 Task: Plan a virtual team-building trivia night for the 11th at 8:30 PM.
Action: Mouse moved to (48, 88)
Screenshot: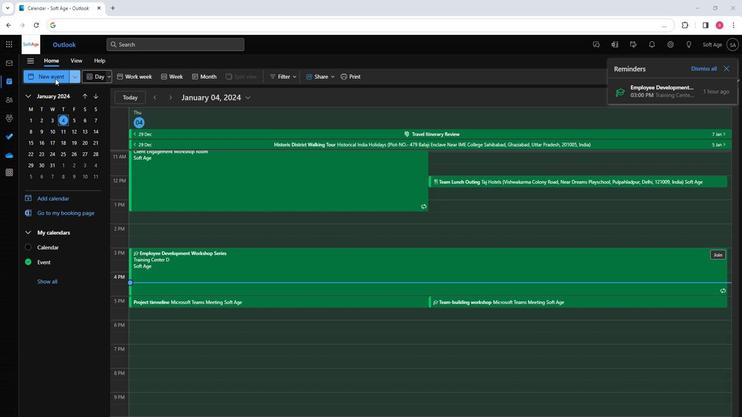 
Action: Mouse pressed left at (48, 88)
Screenshot: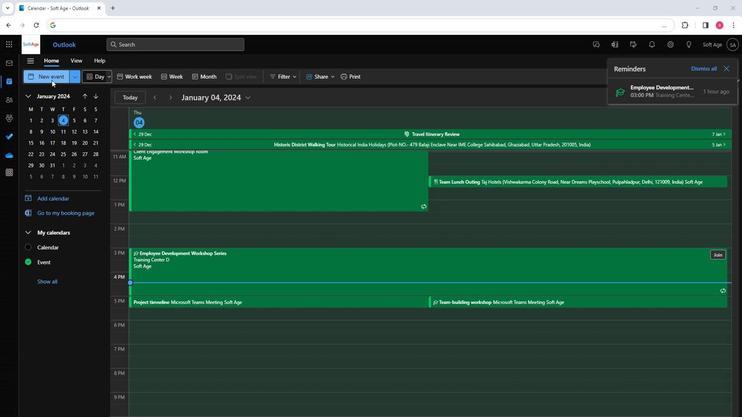 
Action: Mouse moved to (148, 238)
Screenshot: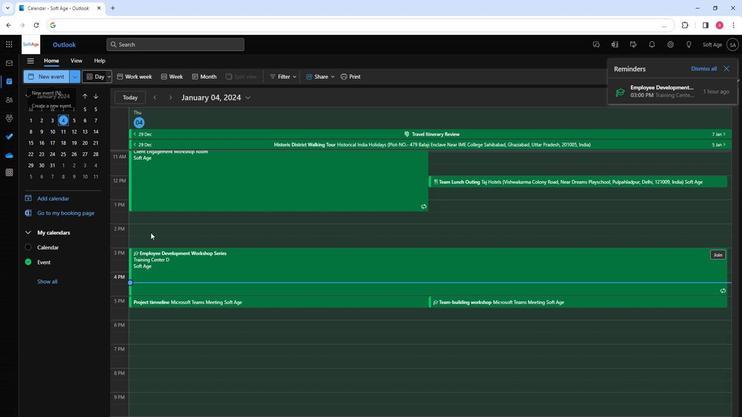 
Action: Key pressed <Key.shift>Virtual<Key.space><Key.shift>Team-<Key.shift>Building<Key.space><Key.shift>Trivia<Key.space><Key.shift>Night
Screenshot: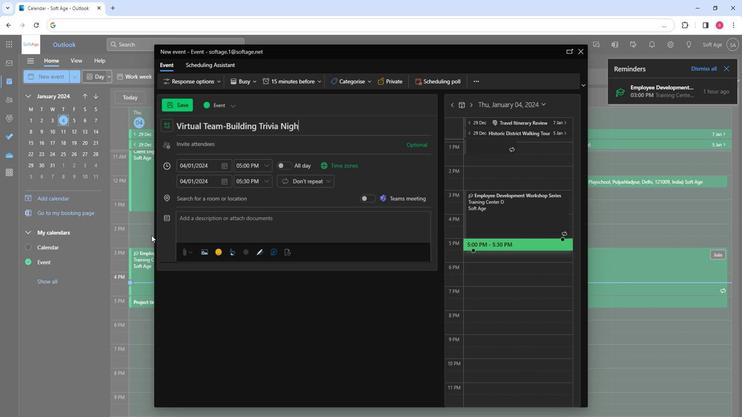 
Action: Mouse moved to (200, 151)
Screenshot: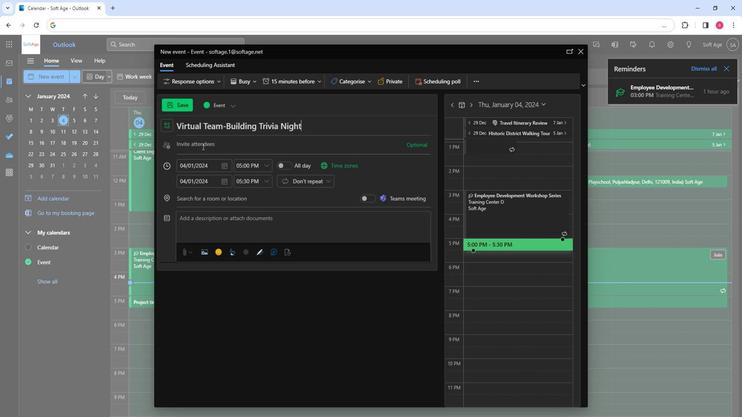 
Action: Mouse pressed left at (200, 151)
Screenshot: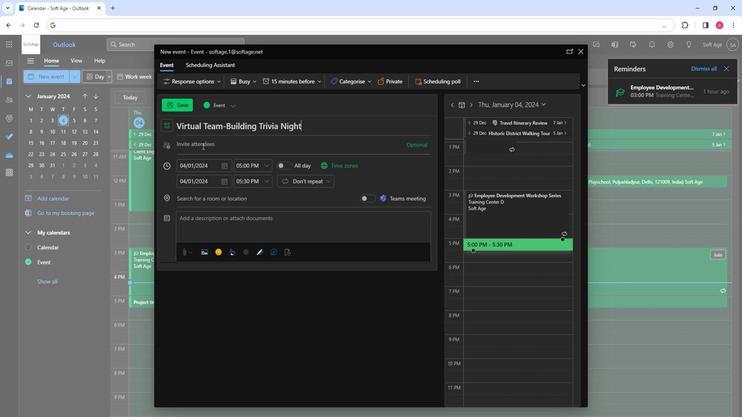 
Action: Mouse moved to (197, 150)
Screenshot: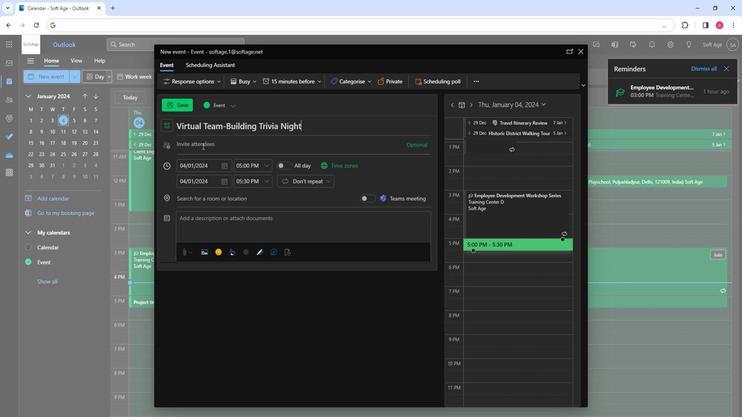 
Action: Key pressed so
Screenshot: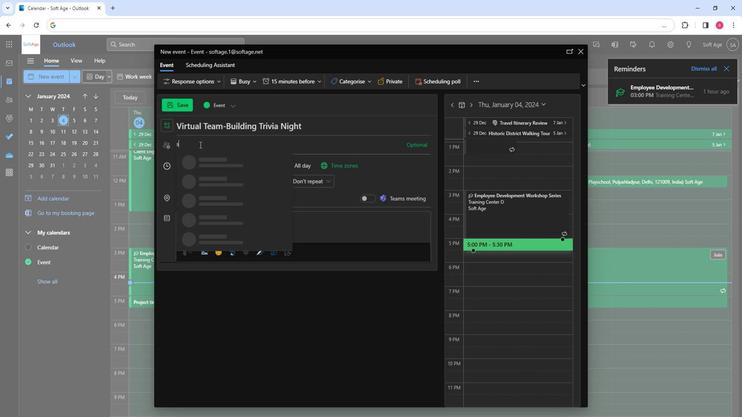 
Action: Mouse moved to (236, 182)
Screenshot: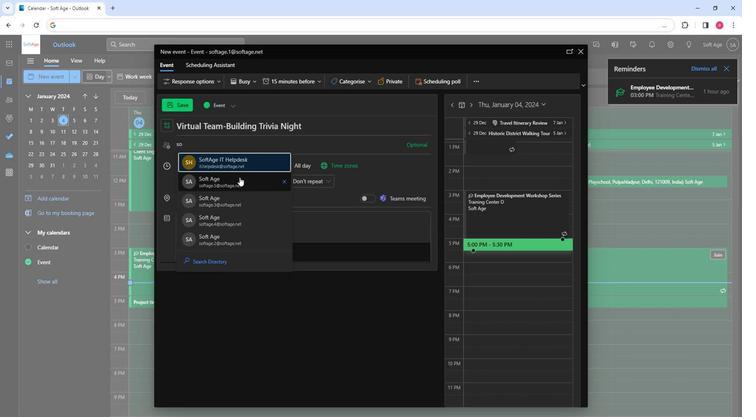 
Action: Mouse pressed left at (236, 182)
Screenshot: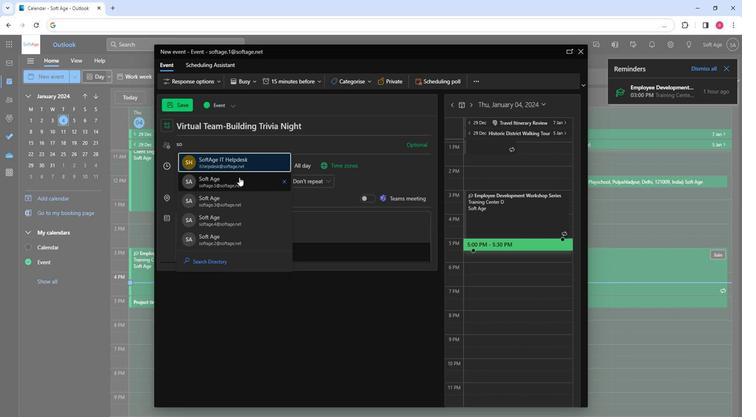 
Action: Mouse moved to (236, 182)
Screenshot: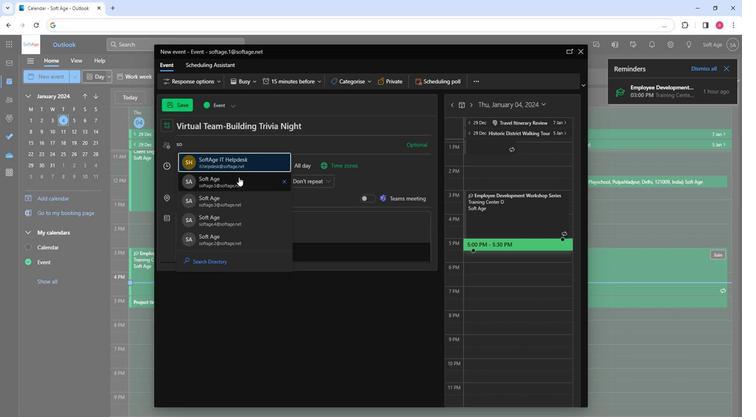 
Action: Key pressed so
Screenshot: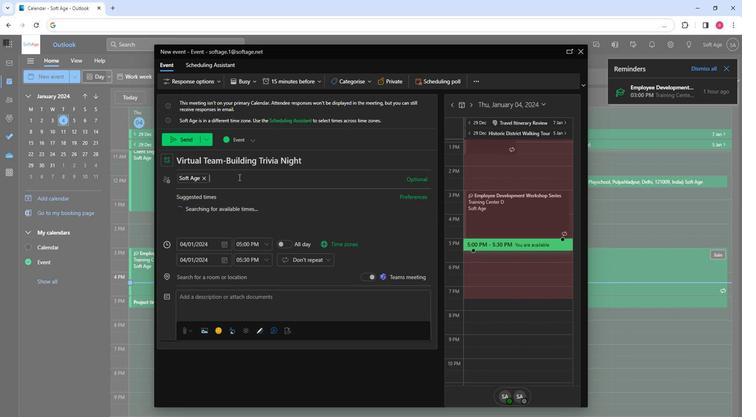 
Action: Mouse moved to (238, 240)
Screenshot: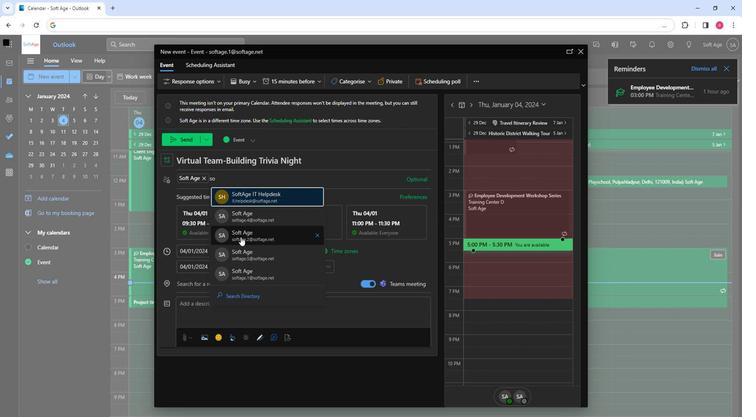 
Action: Mouse pressed left at (238, 240)
Screenshot: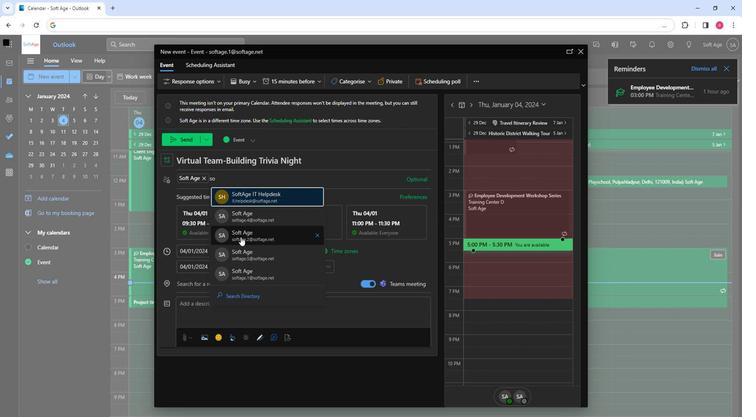 
Action: Key pressed so
Screenshot: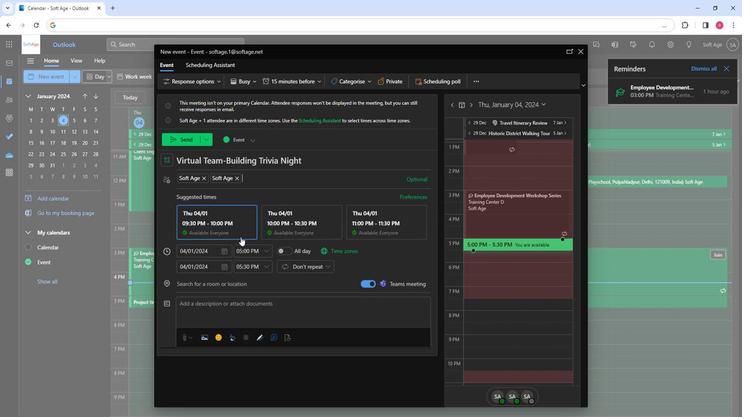 
Action: Mouse moved to (272, 259)
Screenshot: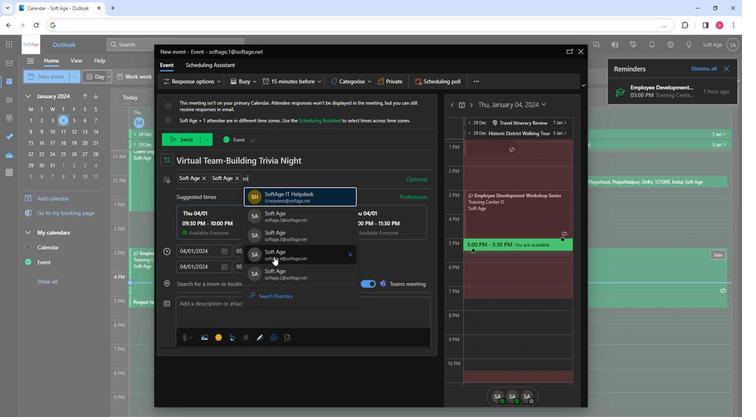 
Action: Mouse pressed left at (272, 259)
Screenshot: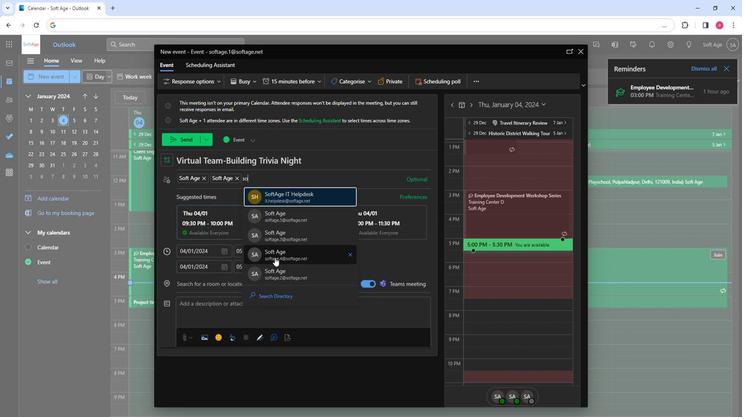 
Action: Mouse moved to (219, 255)
Screenshot: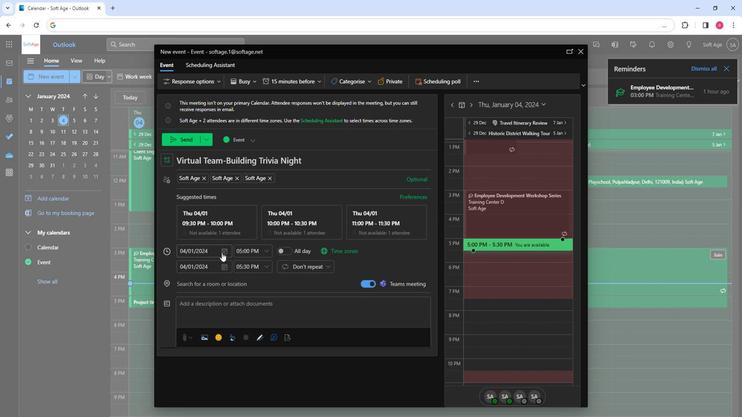 
Action: Mouse pressed left at (219, 255)
Screenshot: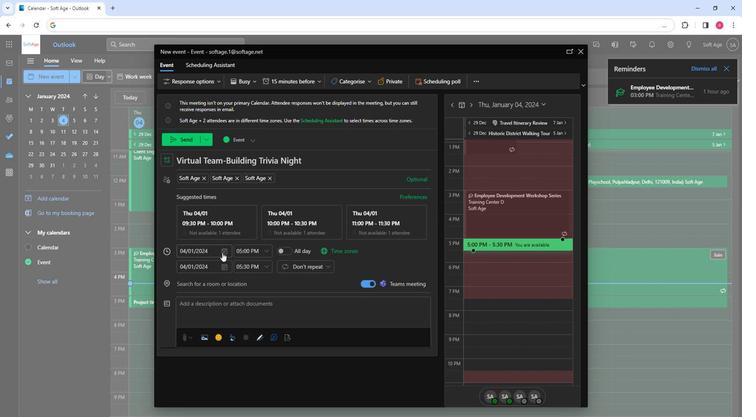 
Action: Mouse moved to (216, 305)
Screenshot: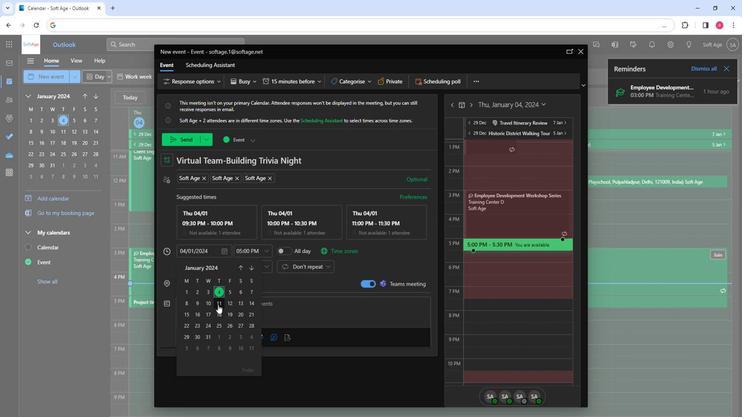 
Action: Mouse pressed left at (216, 305)
Screenshot: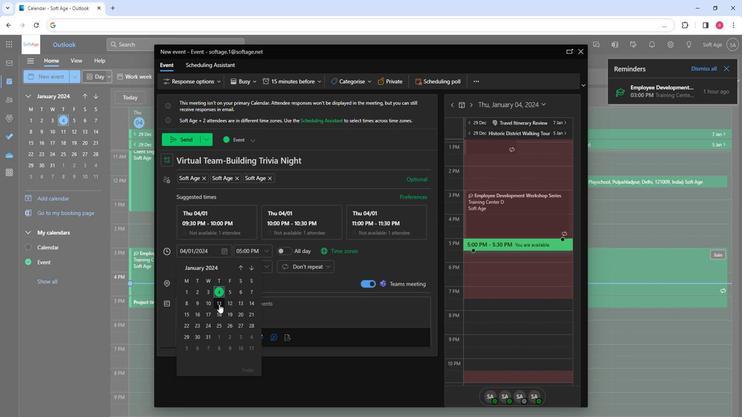 
Action: Mouse moved to (262, 258)
Screenshot: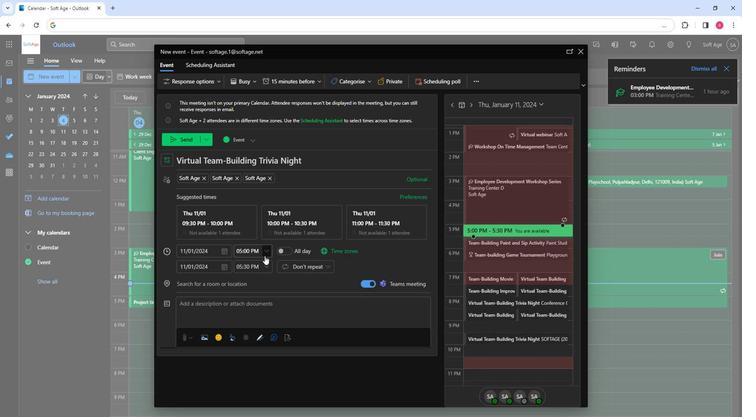 
Action: Mouse pressed left at (262, 258)
Screenshot: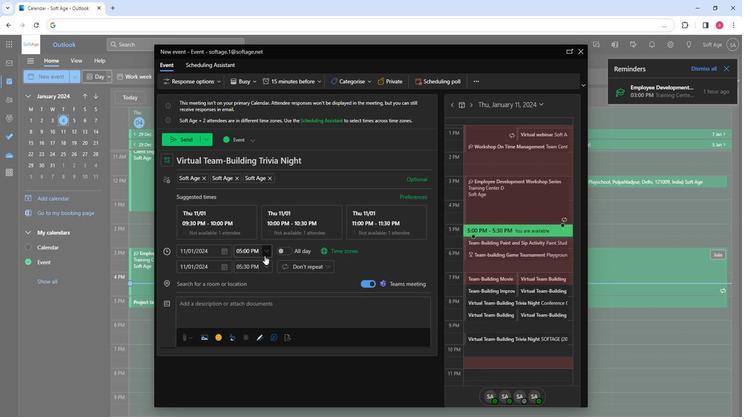 
Action: Mouse moved to (257, 291)
Screenshot: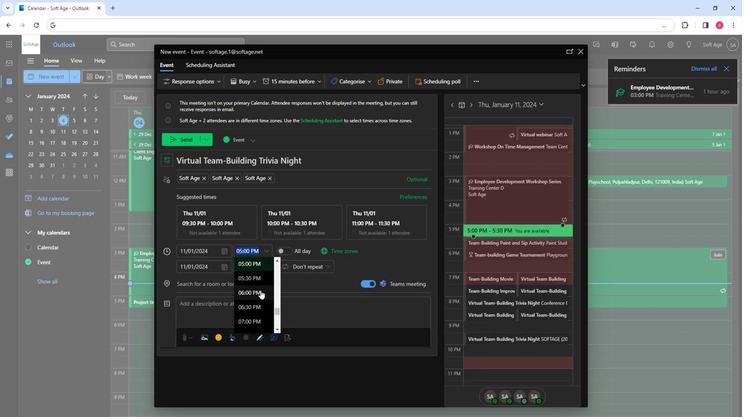 
Action: Mouse scrolled (257, 291) with delta (0, 0)
Screenshot: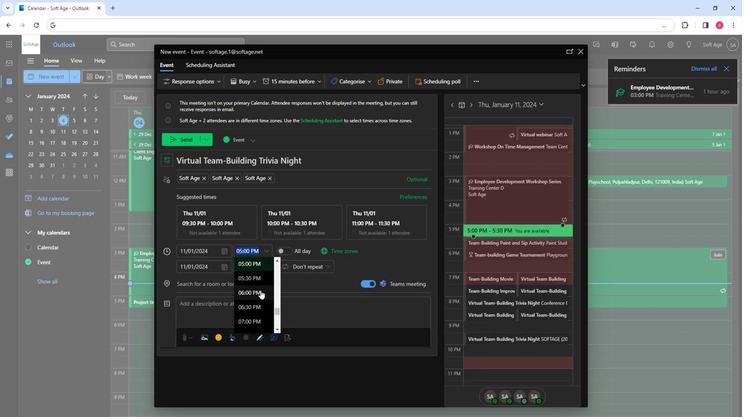 
Action: Mouse moved to (256, 291)
Screenshot: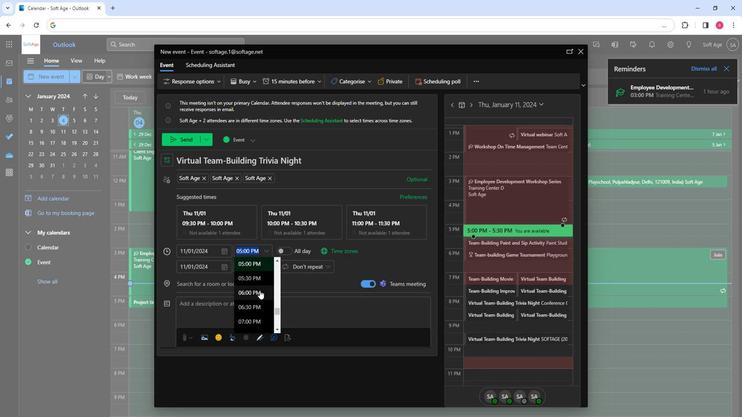 
Action: Mouse scrolled (256, 291) with delta (0, 0)
Screenshot: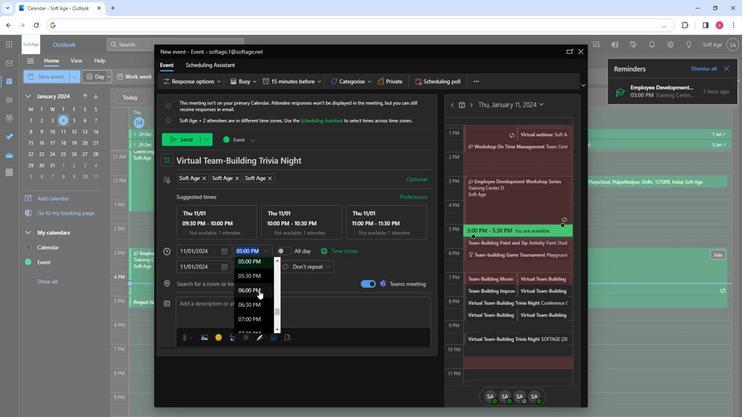 
Action: Mouse moved to (253, 283)
Screenshot: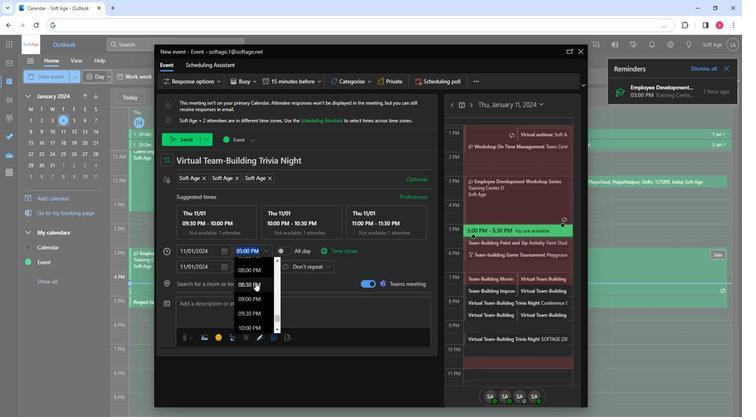 
Action: Mouse pressed left at (253, 283)
Screenshot: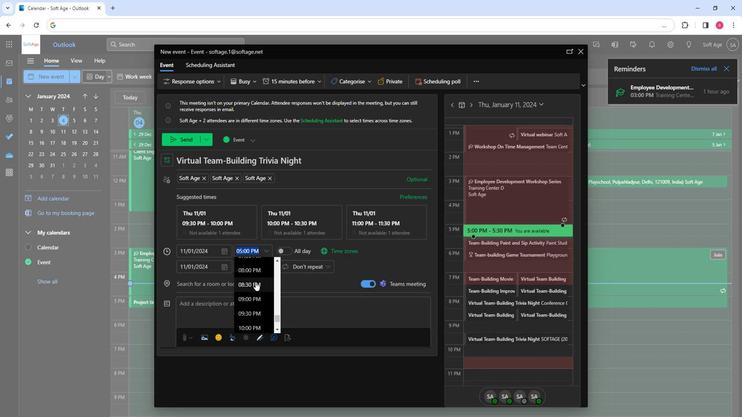 
Action: Mouse moved to (221, 288)
Screenshot: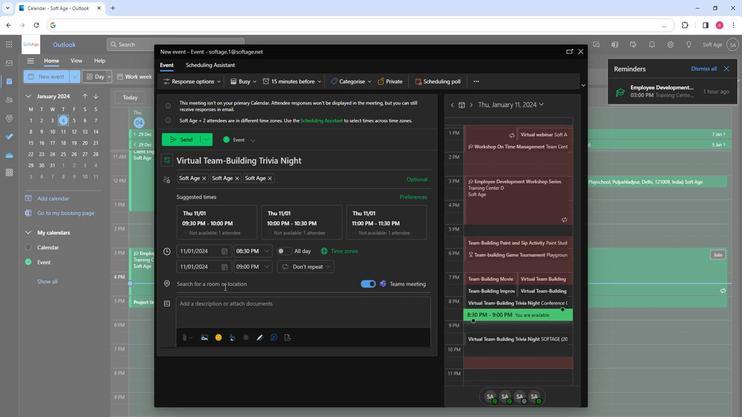 
Action: Mouse pressed left at (221, 288)
Screenshot: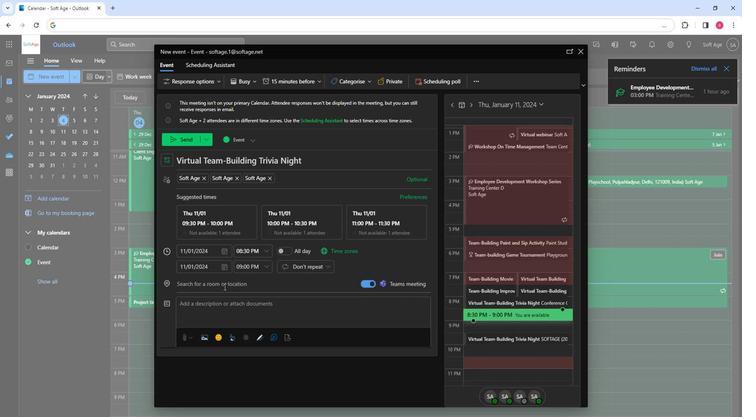 
Action: Mouse moved to (216, 246)
Screenshot: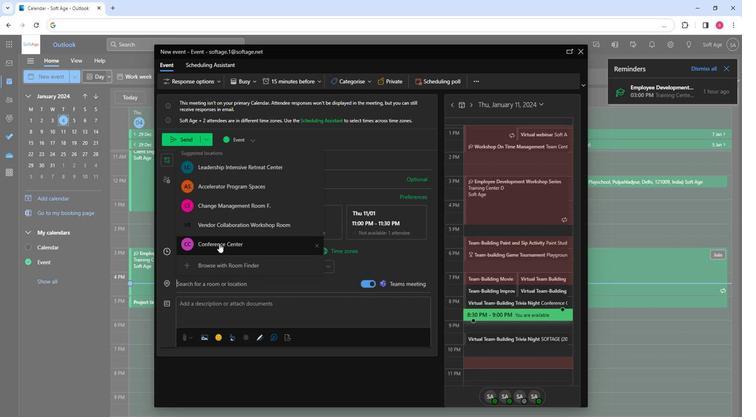 
Action: Mouse pressed left at (216, 246)
Screenshot: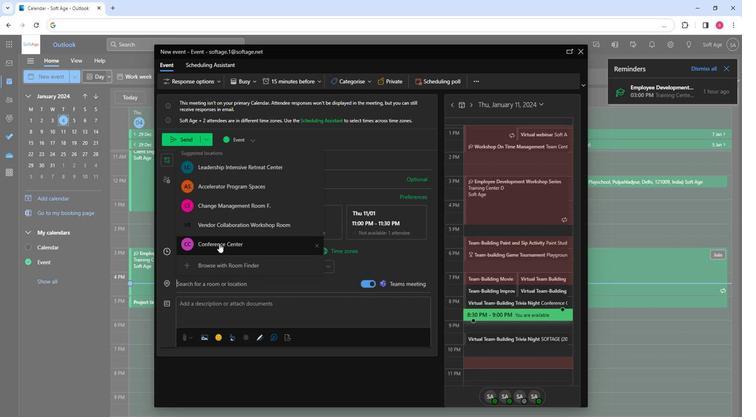 
Action: Mouse moved to (197, 303)
Screenshot: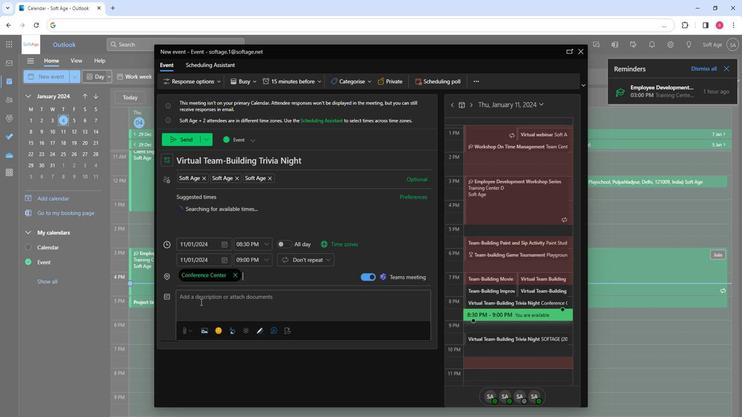 
Action: Mouse pressed left at (197, 303)
Screenshot: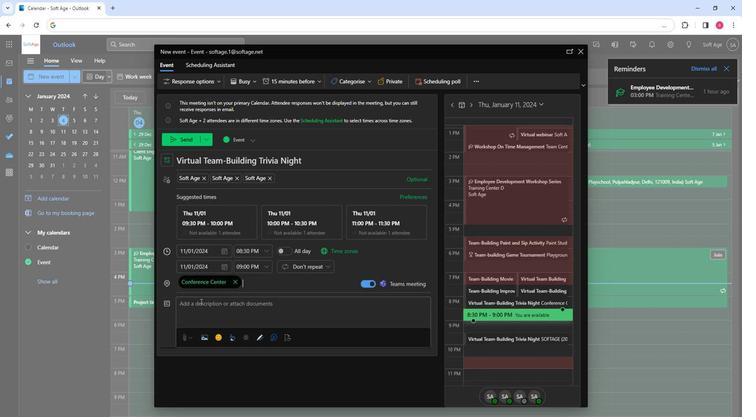 
Action: Key pressed <Key.shift>Elevate<Key.space>team<Key.space>camaraderie<Key.space>with<Key.space>a<Key.space>virtual<Key.space>team-building<Key.space>trivia<Key.space>night.<Key.space><Key.shift><Key.shift><Key.shift><Key.shift><Key.shift><Key.shift><Key.shift><Key.shift><Key.shift>Engage<Key.space>in<Key.space>friendly<Key.space>competition,<Key.space>test<Key.space>knowledge,<Key.space>and<Key.space>foster<Key.space>a<Key.space>lively<Key.space>and<Key.space>interactive<Key.space>virtual<Key.space>environment<Key.space>for<Key.space>and<Key.space>entertaining<Key.space>and<Key.space>memorable<Key.space>team<Key.space>experience.
Screenshot: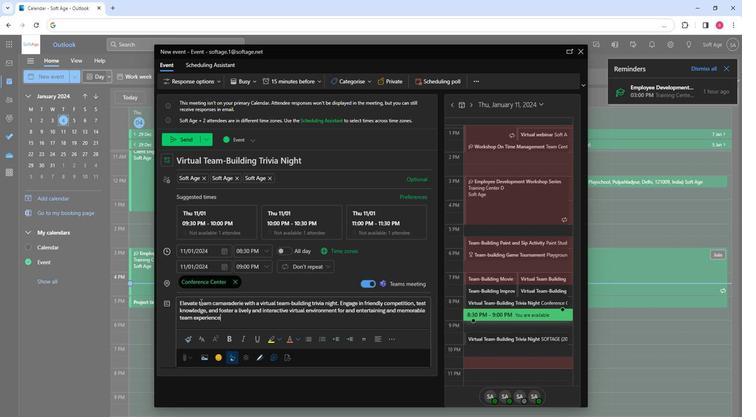 
Action: Mouse moved to (220, 313)
Screenshot: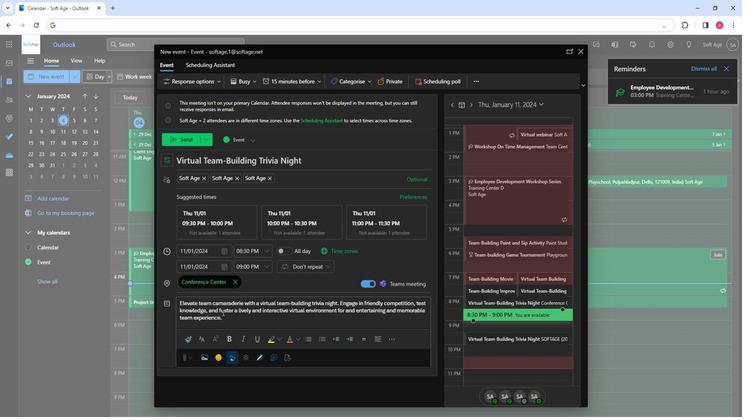 
Action: Mouse pressed left at (220, 313)
Screenshot: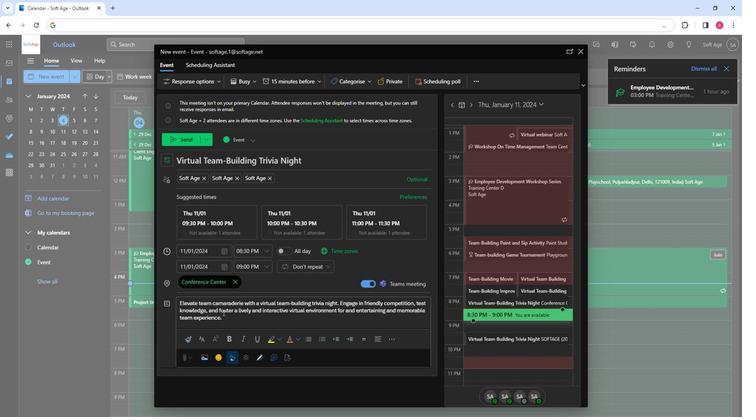 
Action: Mouse pressed left at (220, 313)
Screenshot: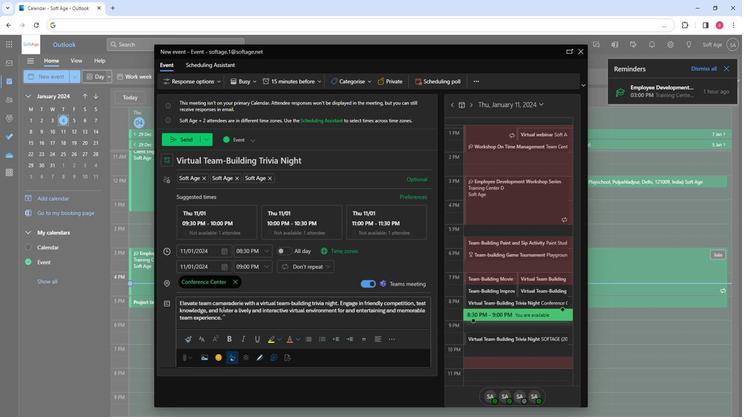 
Action: Mouse pressed left at (220, 313)
Screenshot: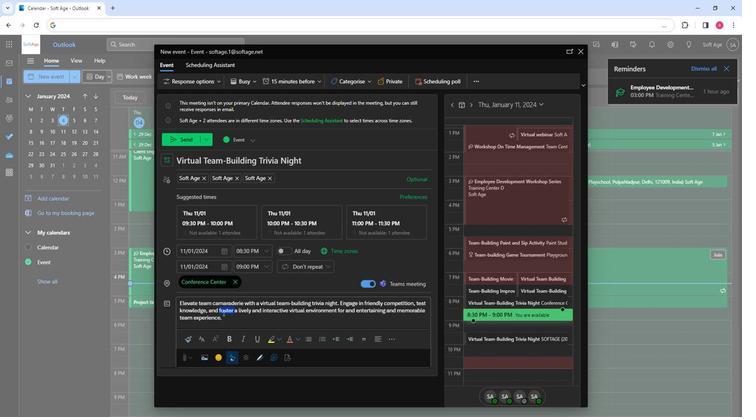 
Action: Mouse pressed left at (220, 313)
Screenshot: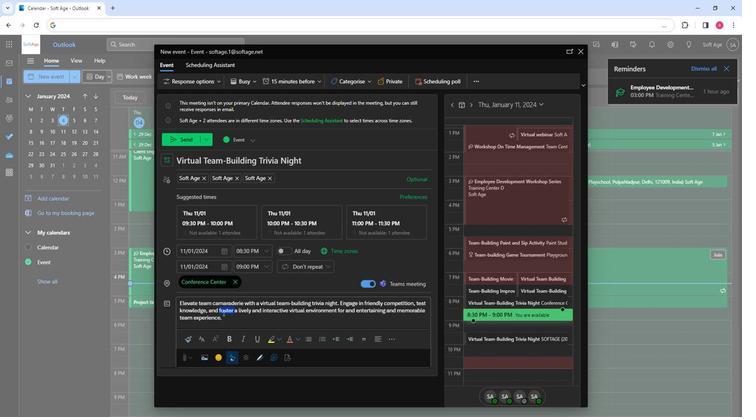 
Action: Mouse moved to (203, 336)
Screenshot: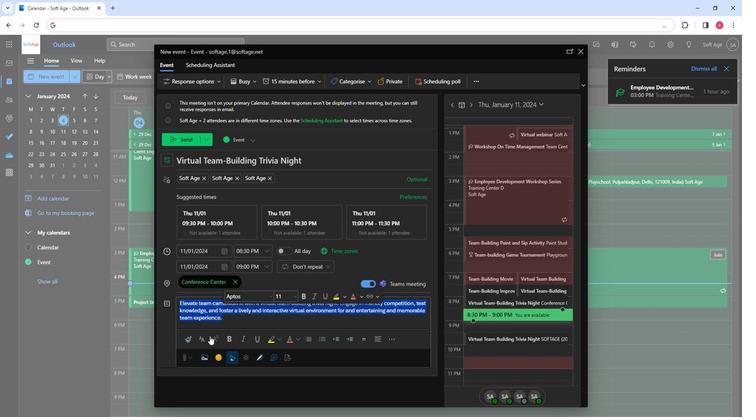 
Action: Mouse pressed left at (203, 336)
Screenshot: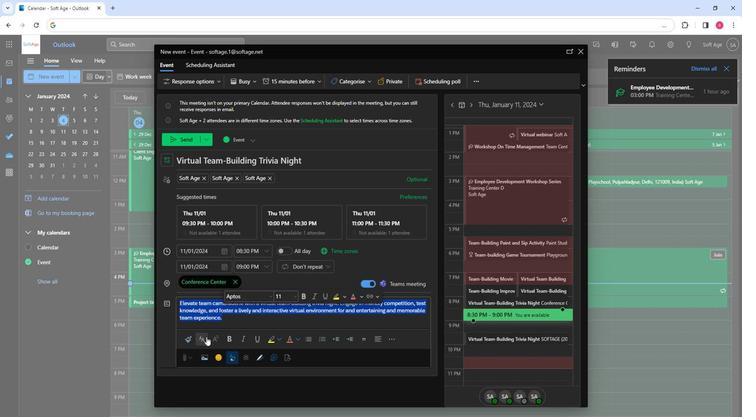 
Action: Mouse moved to (234, 273)
Screenshot: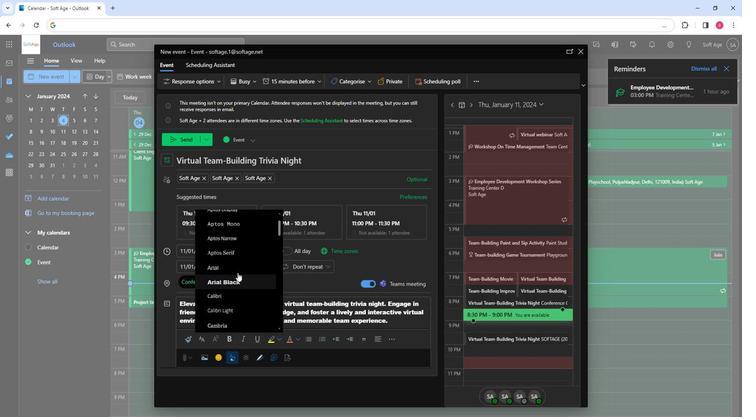 
Action: Mouse scrolled (234, 273) with delta (0, 0)
Screenshot: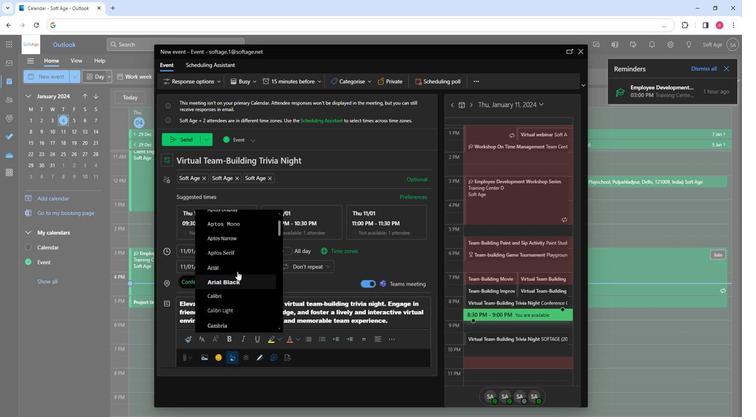 
Action: Mouse scrolled (234, 273) with delta (0, 0)
Screenshot: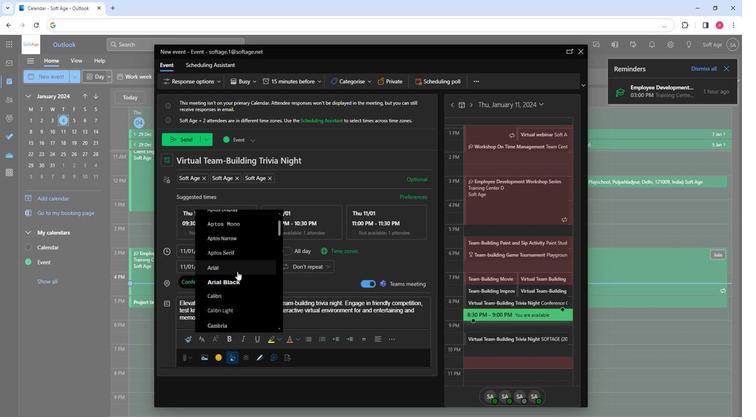 
Action: Mouse scrolled (234, 273) with delta (0, 0)
Screenshot: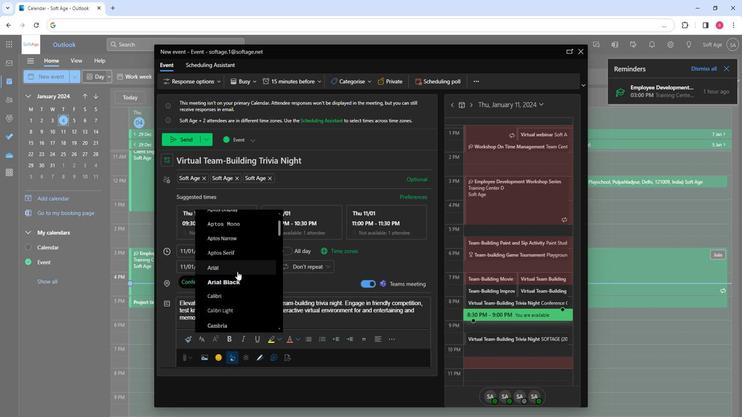 
Action: Mouse moved to (222, 252)
Screenshot: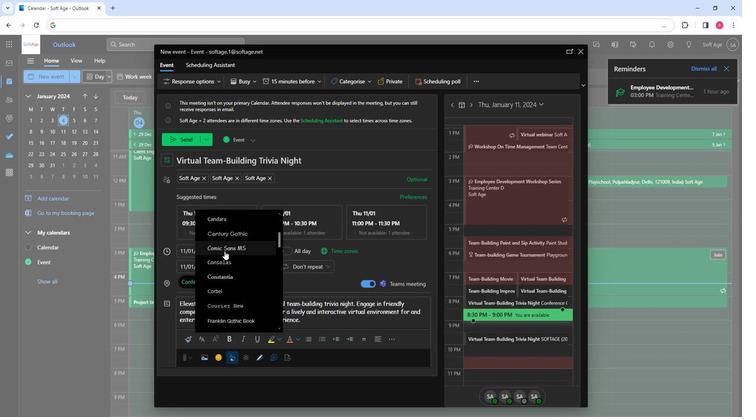 
Action: Mouse pressed left at (222, 252)
Screenshot: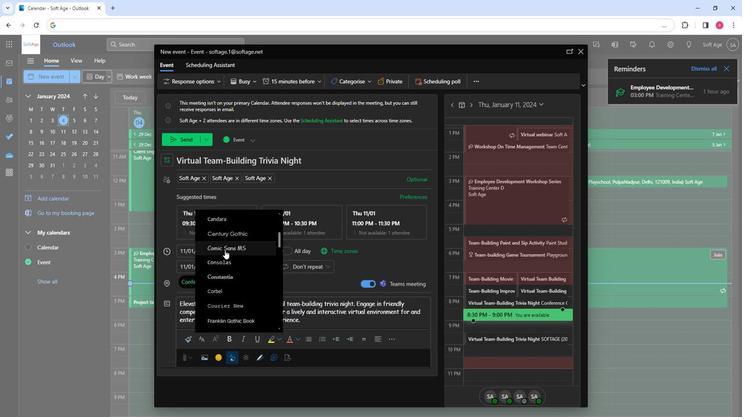 
Action: Mouse moved to (242, 333)
Screenshot: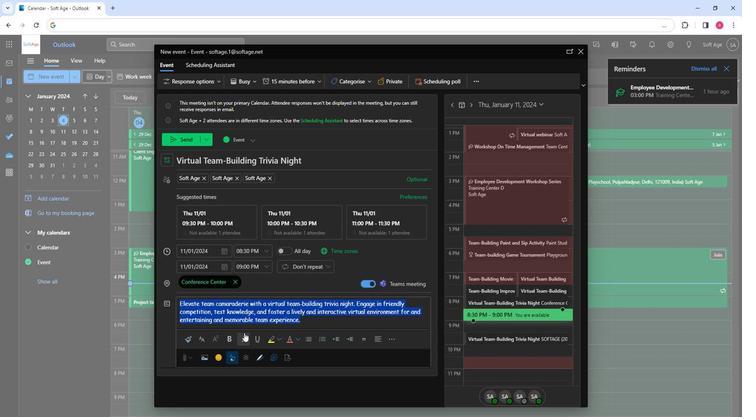 
Action: Mouse pressed left at (242, 333)
Screenshot: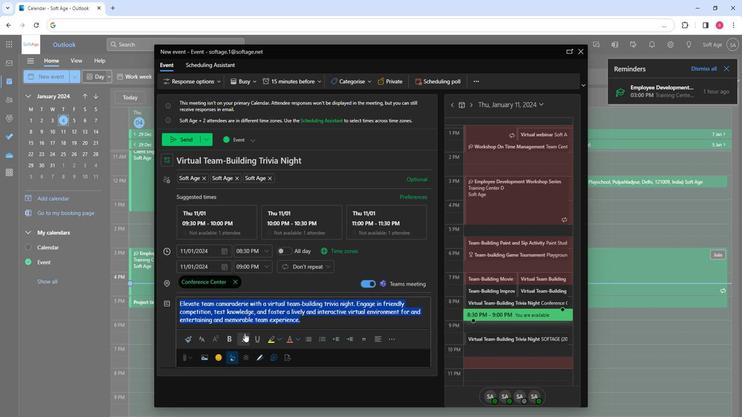 
Action: Mouse moved to (296, 338)
Screenshot: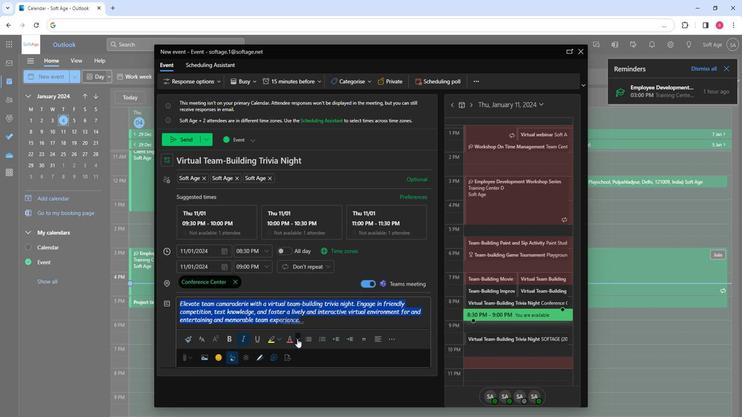 
Action: Mouse pressed left at (296, 338)
Screenshot: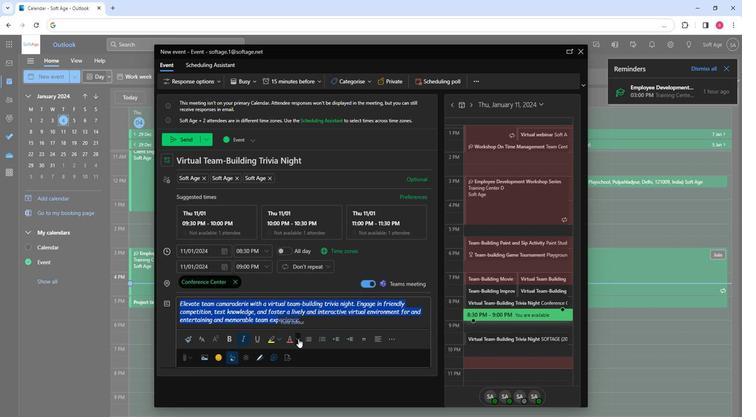 
Action: Mouse moved to (326, 294)
Screenshot: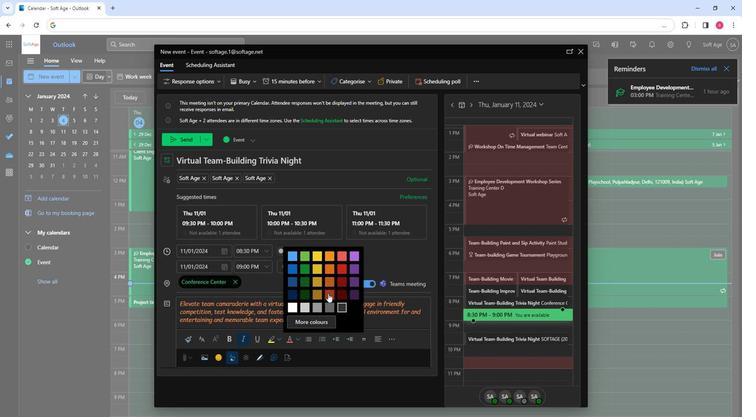 
Action: Mouse pressed left at (326, 294)
Screenshot: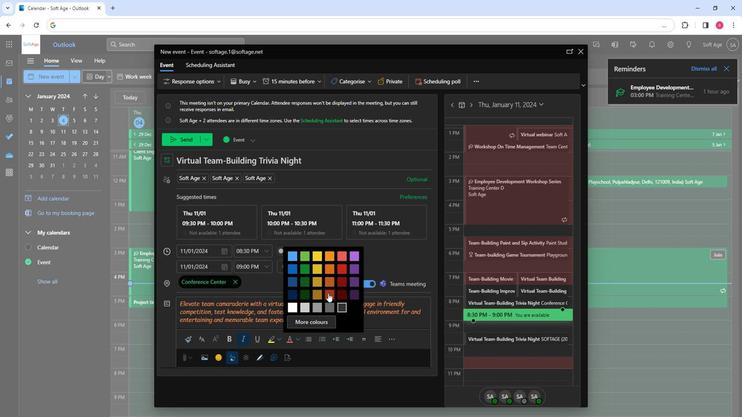 
Action: Mouse moved to (346, 341)
Screenshot: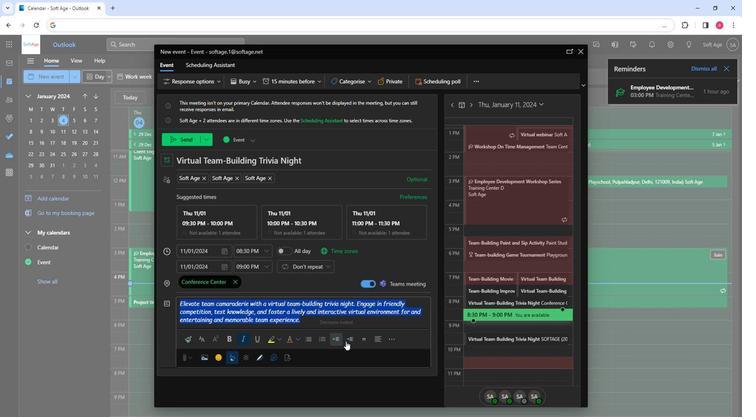 
Action: Mouse pressed left at (346, 341)
Screenshot: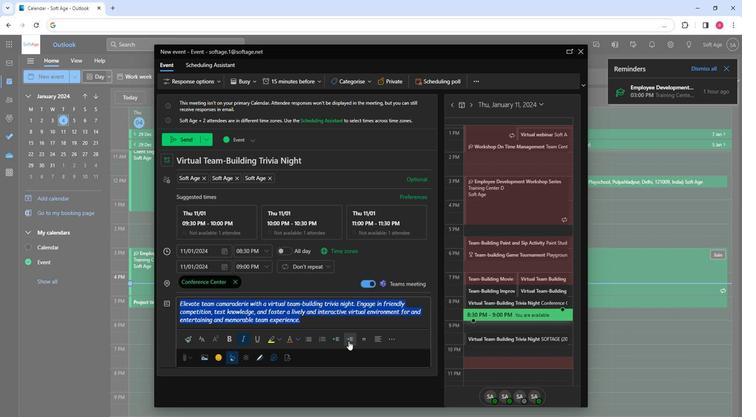 
Action: Mouse moved to (382, 322)
Screenshot: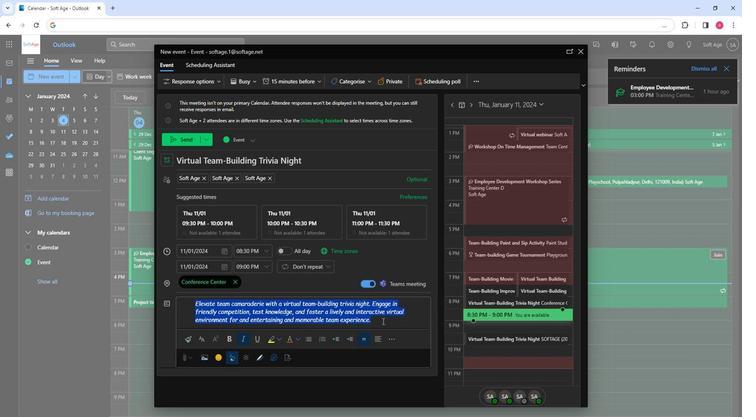 
Action: Mouse pressed left at (382, 322)
Screenshot: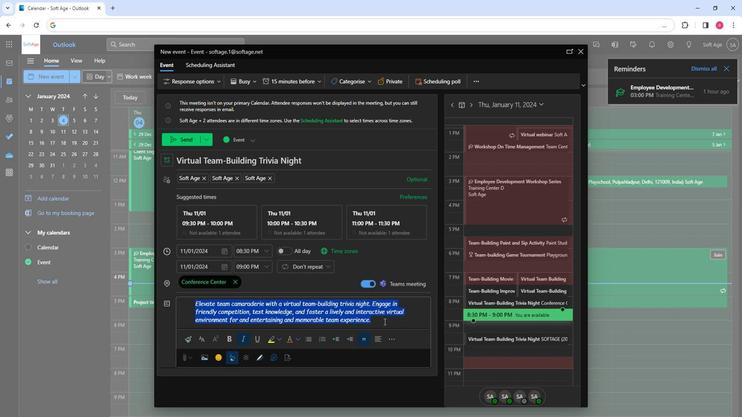 
Action: Mouse moved to (188, 146)
Screenshot: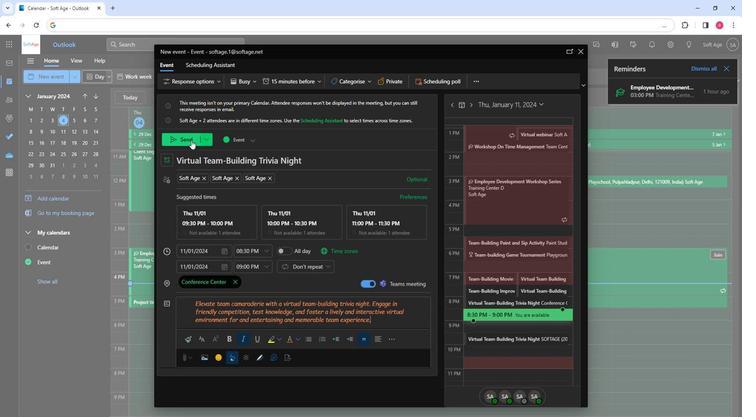 
Action: Mouse pressed left at (188, 146)
Screenshot: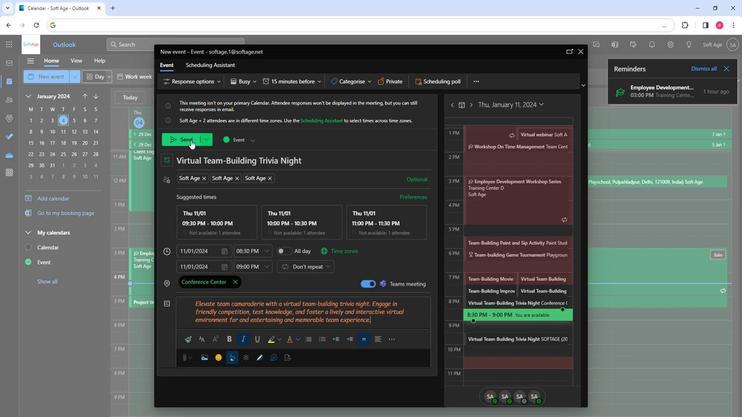 
Action: Mouse moved to (492, 252)
Screenshot: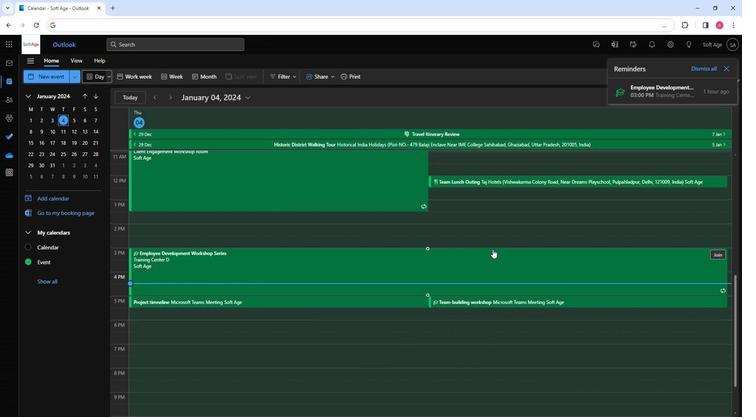 
